 Task: Change the video mode to Linear.
Action: Mouse moved to (105, 16)
Screenshot: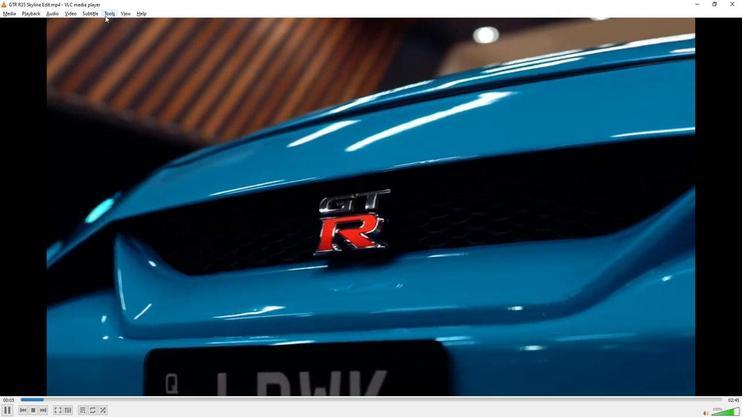 
Action: Mouse pressed left at (105, 16)
Screenshot: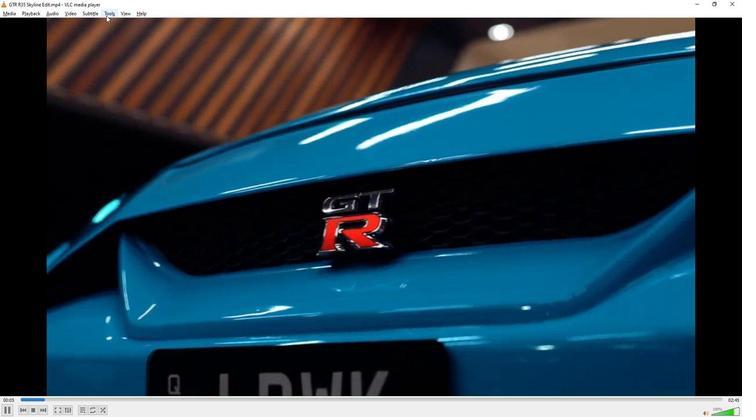 
Action: Mouse moved to (126, 105)
Screenshot: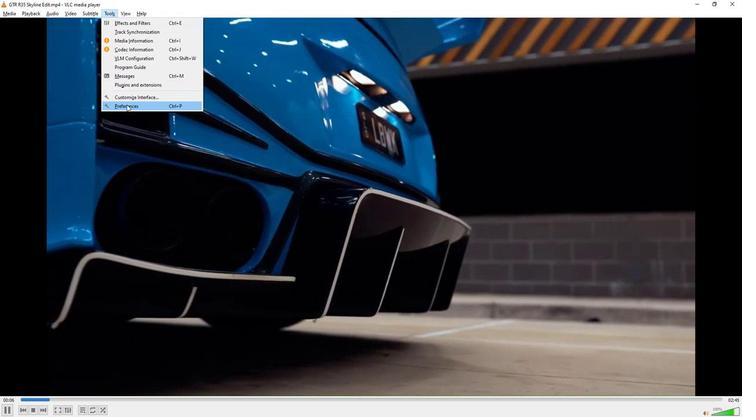 
Action: Mouse pressed left at (126, 105)
Screenshot: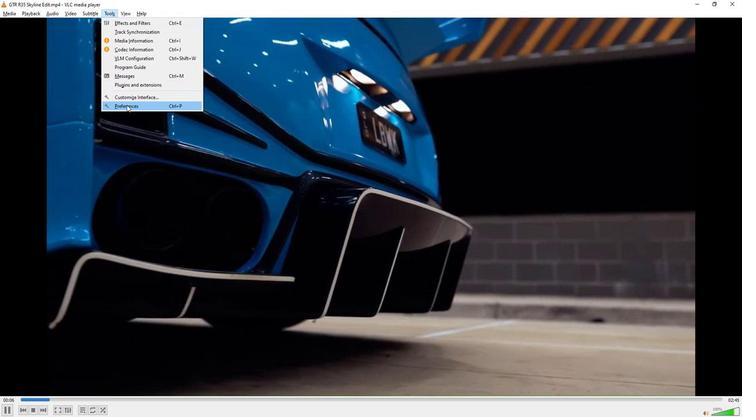 
Action: Mouse moved to (238, 71)
Screenshot: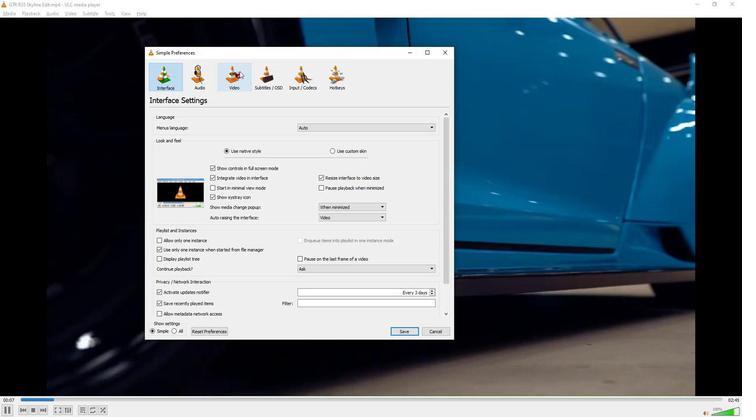 
Action: Mouse pressed left at (238, 71)
Screenshot: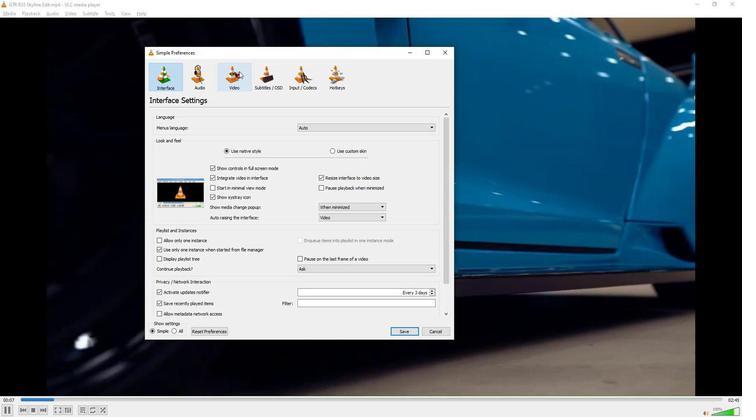 
Action: Mouse moved to (335, 189)
Screenshot: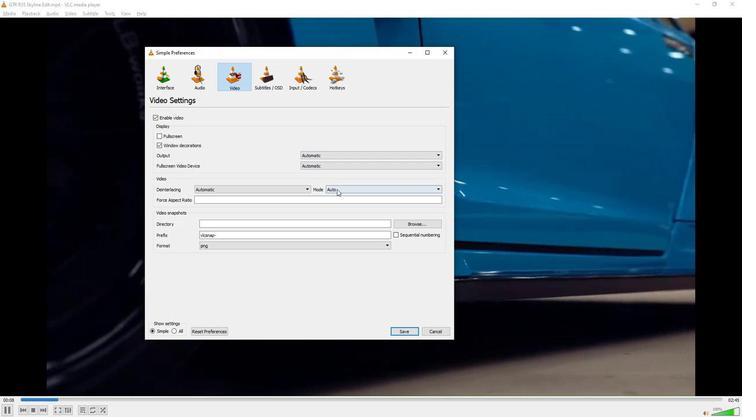 
Action: Mouse pressed left at (335, 189)
Screenshot: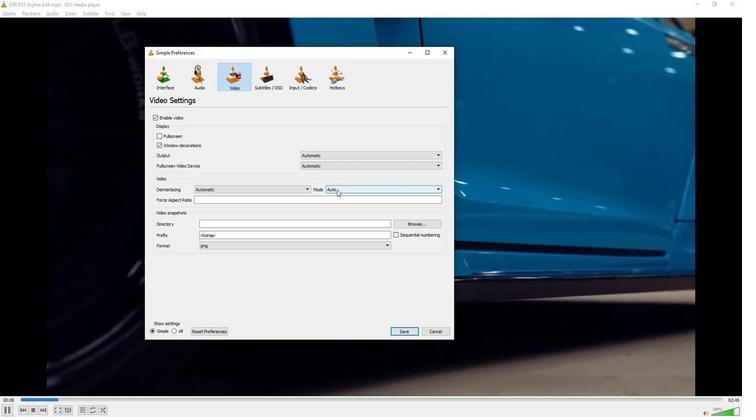 
Action: Mouse moved to (331, 220)
Screenshot: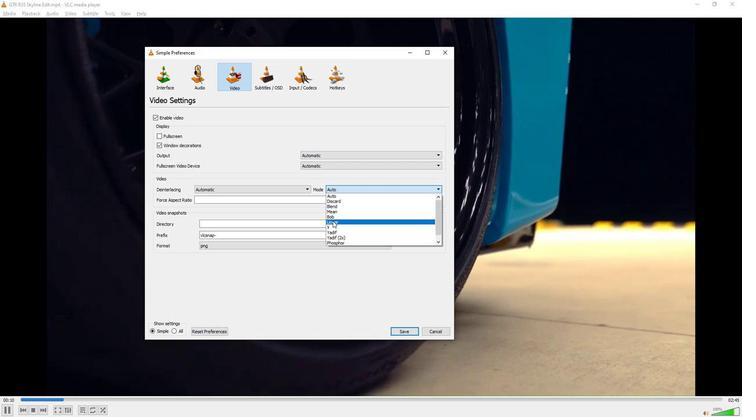 
Action: Mouse pressed left at (331, 220)
Screenshot: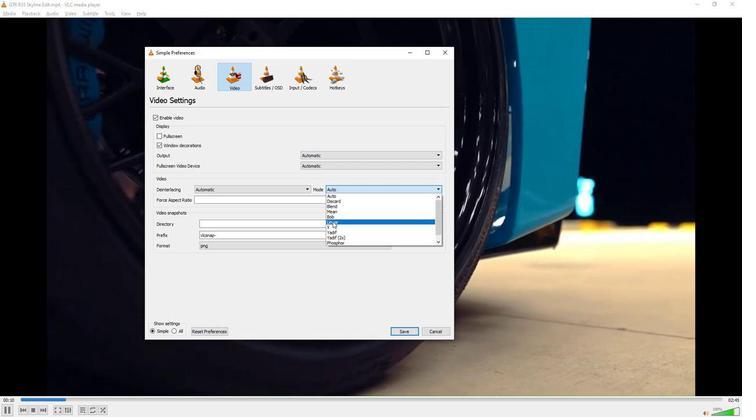 
Action: Mouse moved to (334, 269)
Screenshot: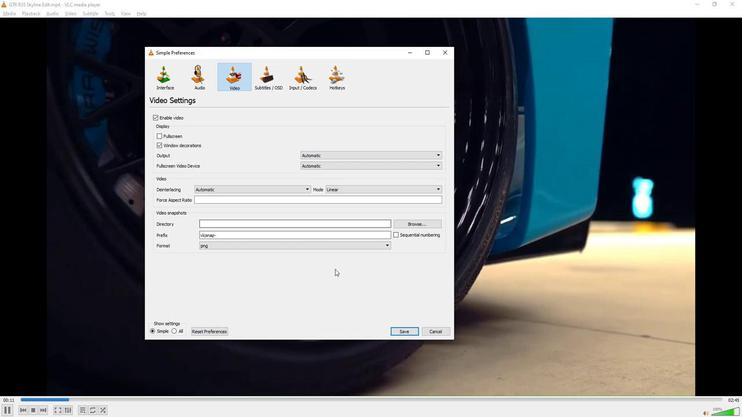
